 Task: Apply and play Mosaic on "Image B.jpg"
Action: Mouse moved to (153, 162)
Screenshot: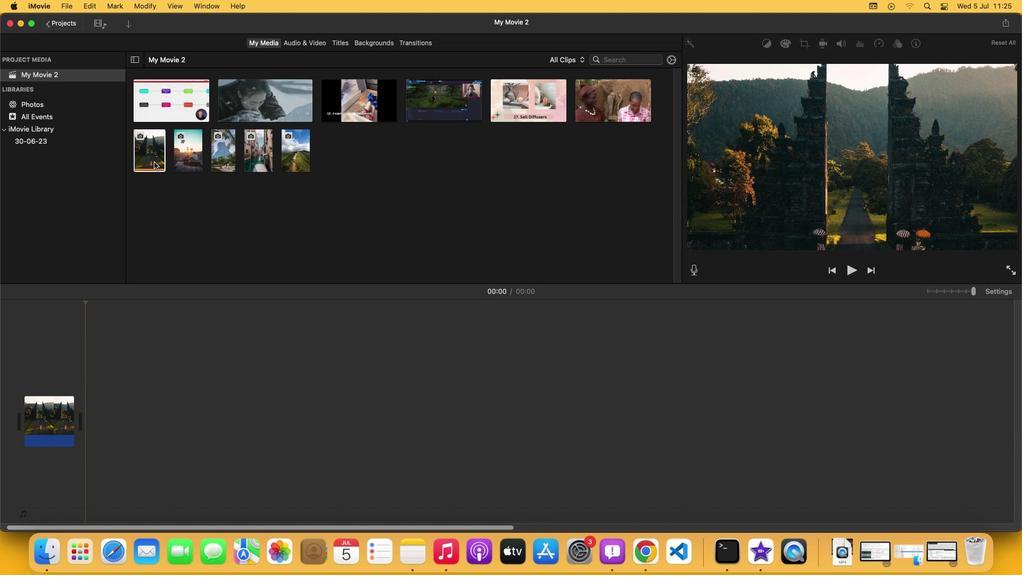 
Action: Mouse pressed left at (153, 162)
Screenshot: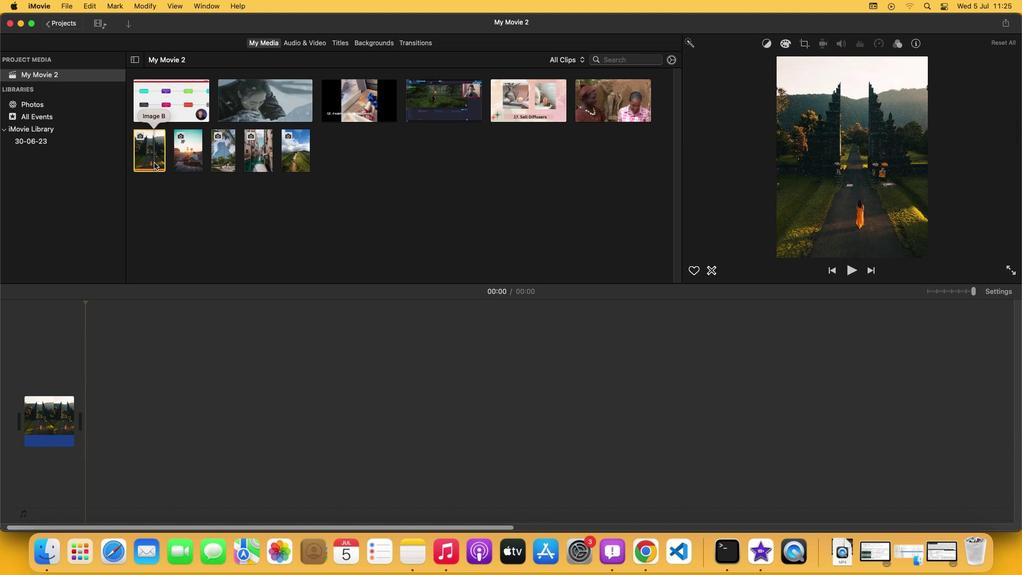
Action: Mouse moved to (417, 48)
Screenshot: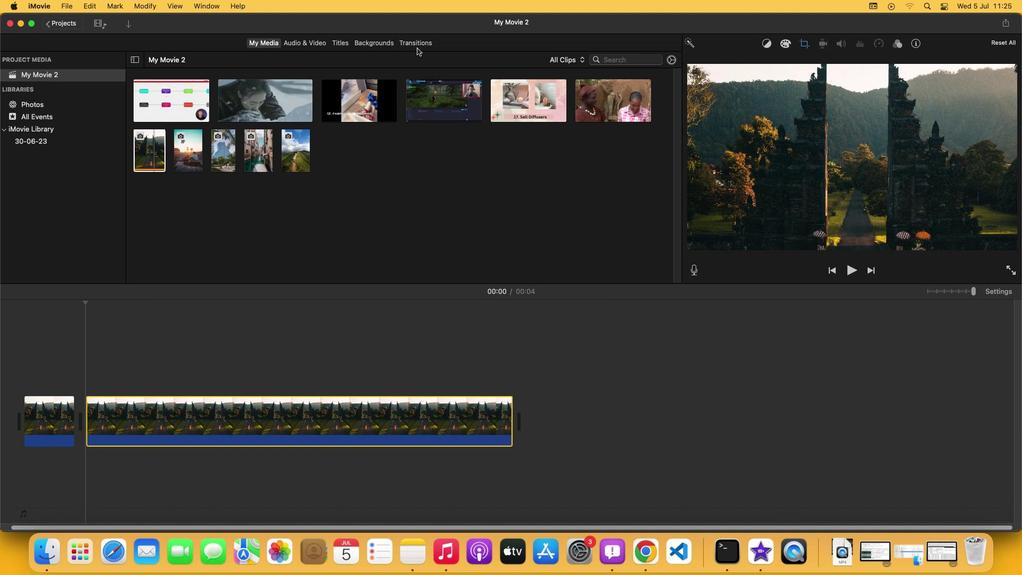 
Action: Mouse pressed left at (417, 48)
Screenshot: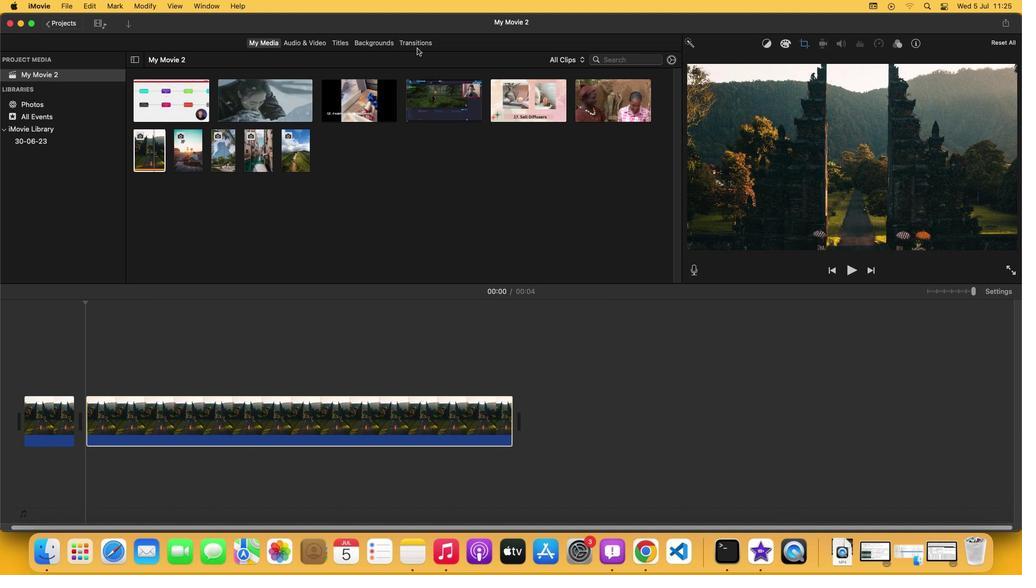 
Action: Mouse moved to (418, 45)
Screenshot: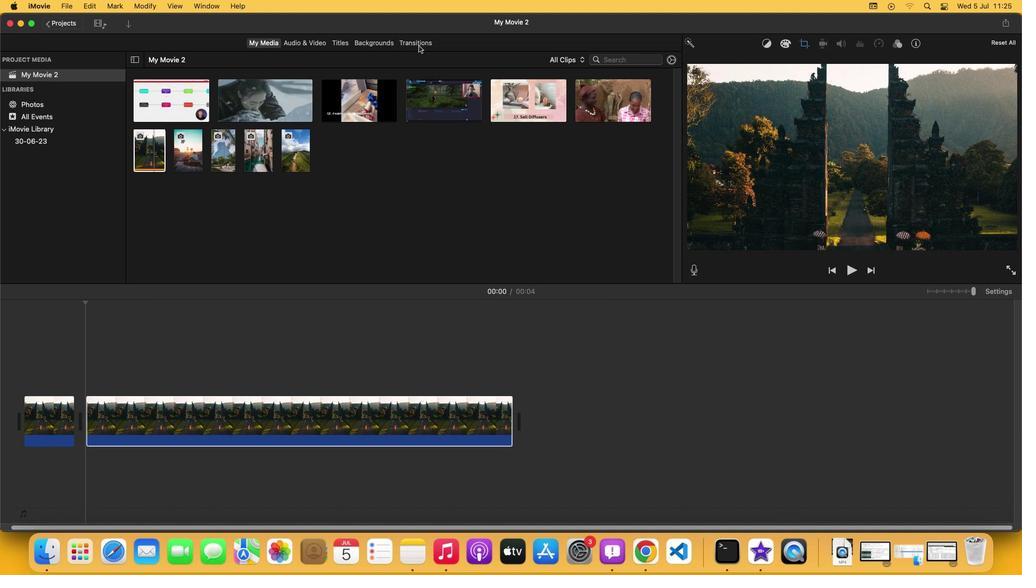 
Action: Mouse pressed left at (418, 45)
Screenshot: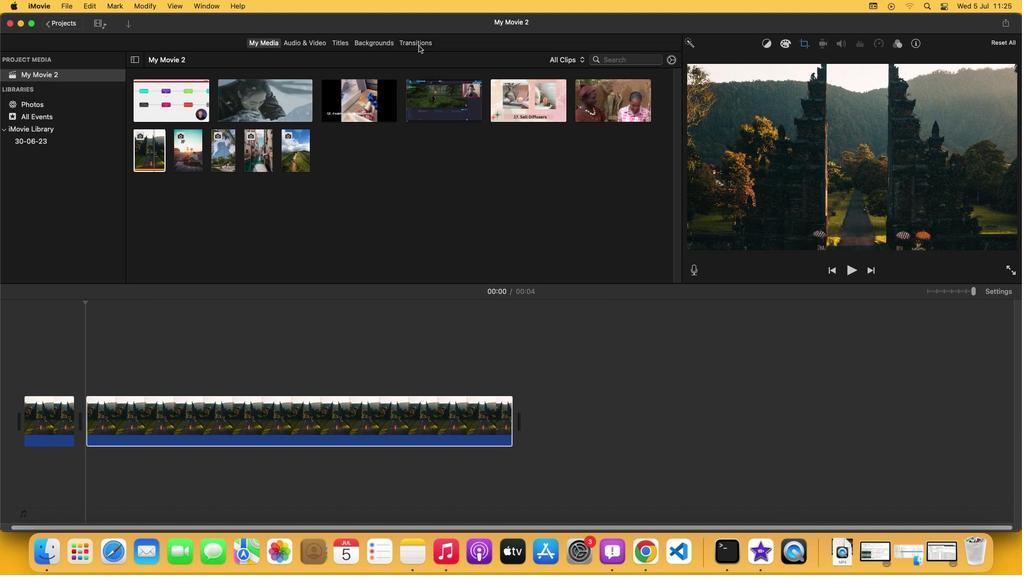 
Action: Mouse moved to (26, 179)
Screenshot: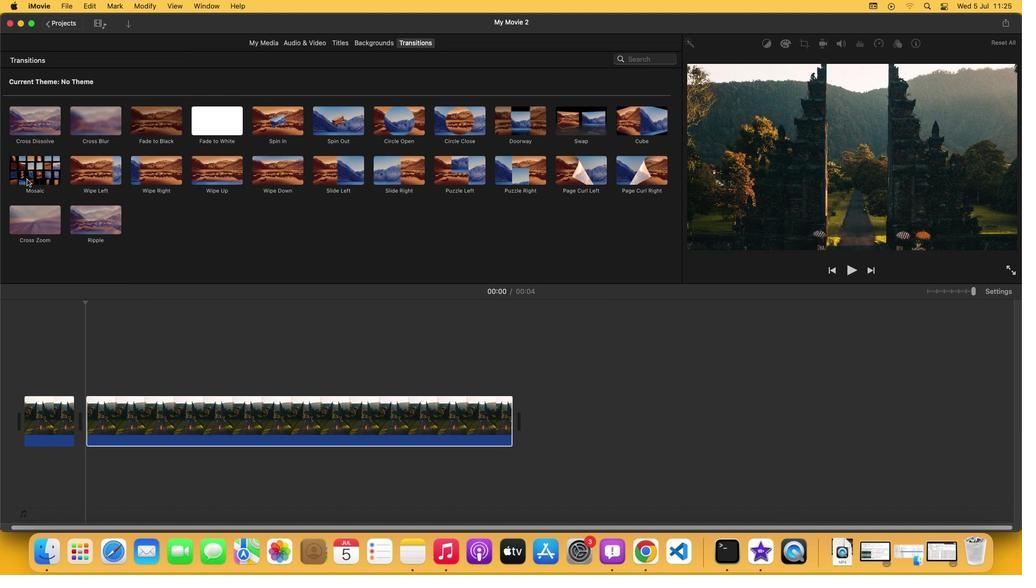 
Action: Mouse pressed left at (26, 179)
Screenshot: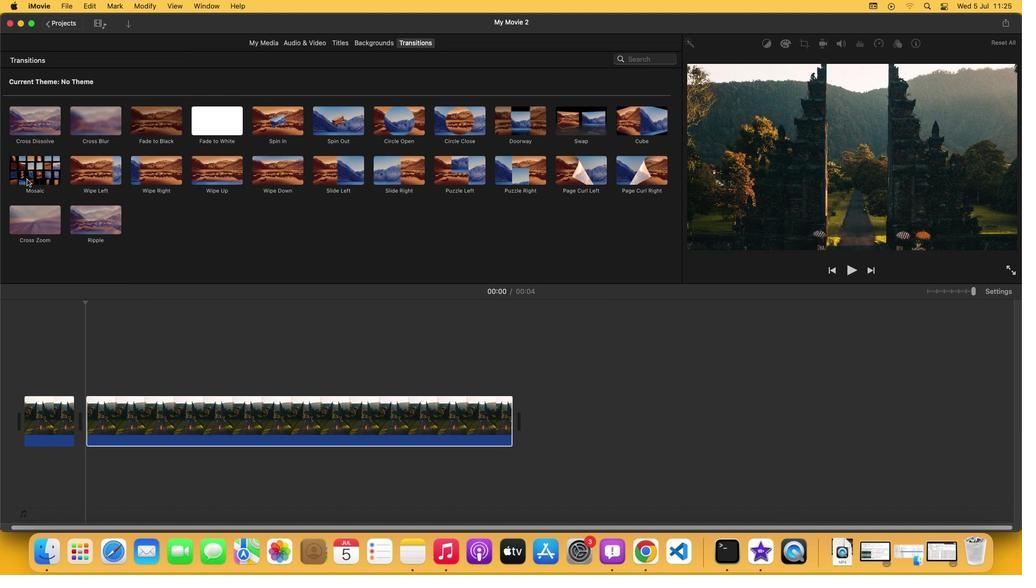 
Action: Mouse moved to (31, 408)
Screenshot: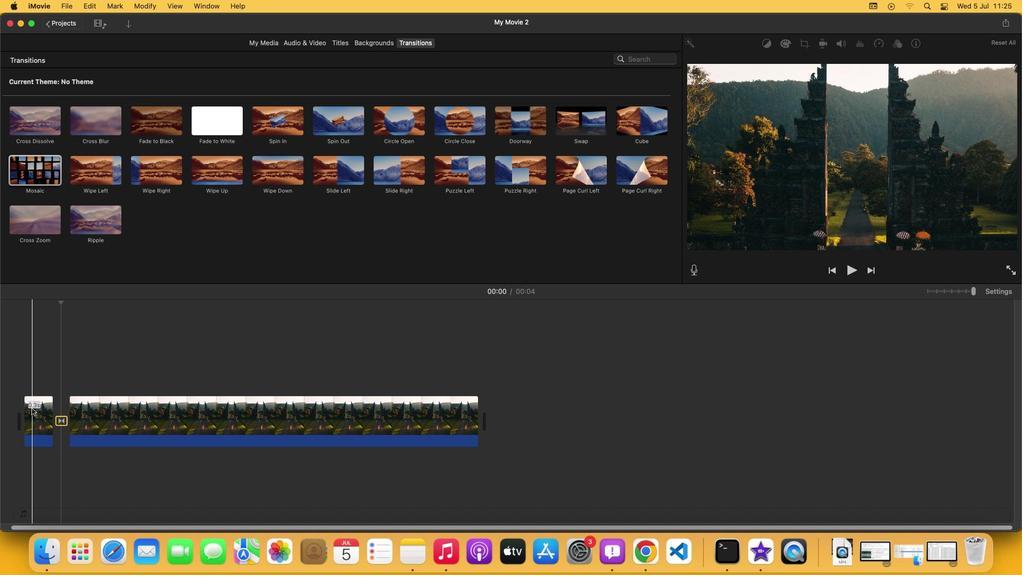 
Action: Mouse pressed left at (31, 408)
Screenshot: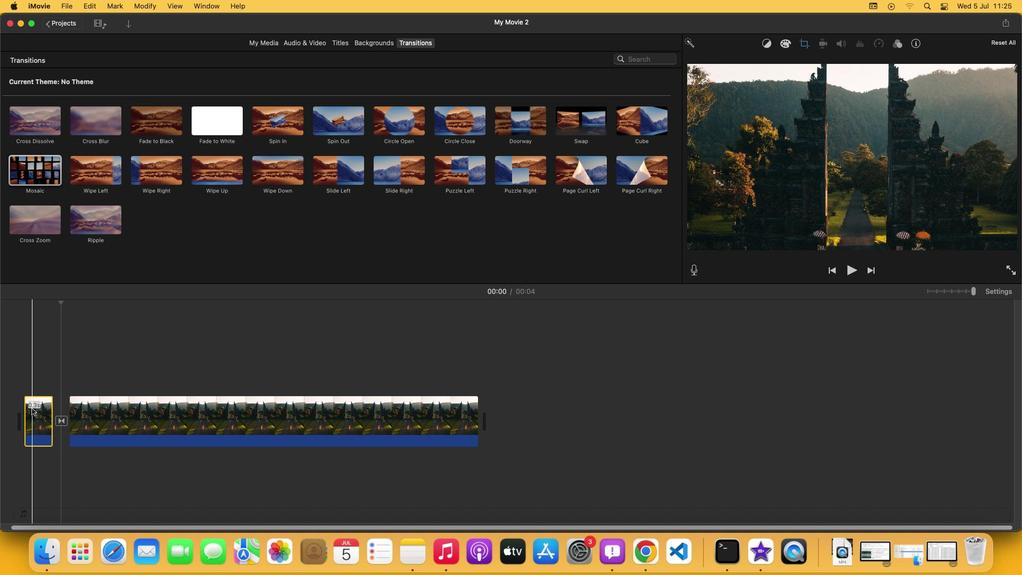 
Action: Mouse moved to (848, 272)
Screenshot: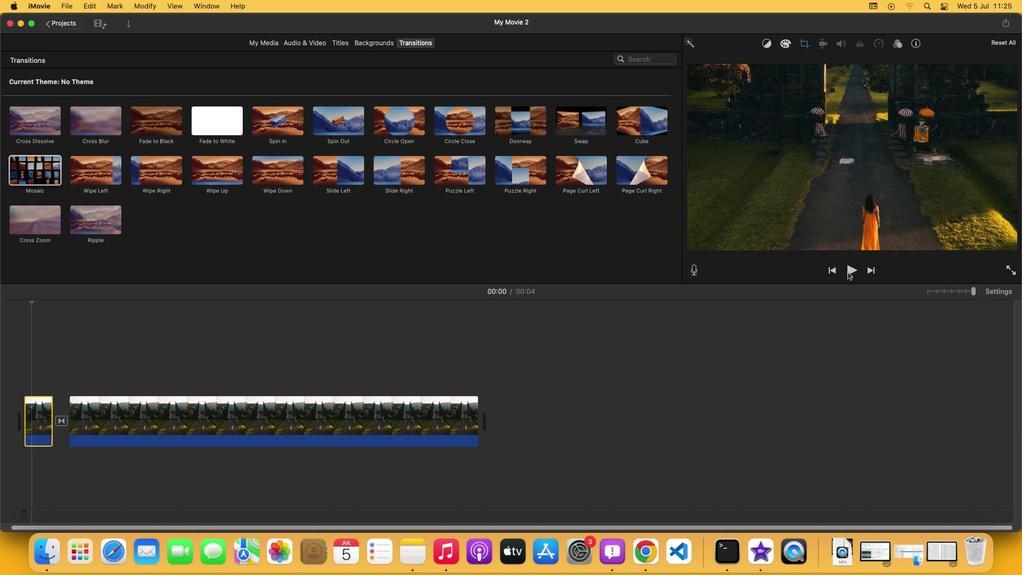 
Action: Mouse pressed left at (848, 272)
Screenshot: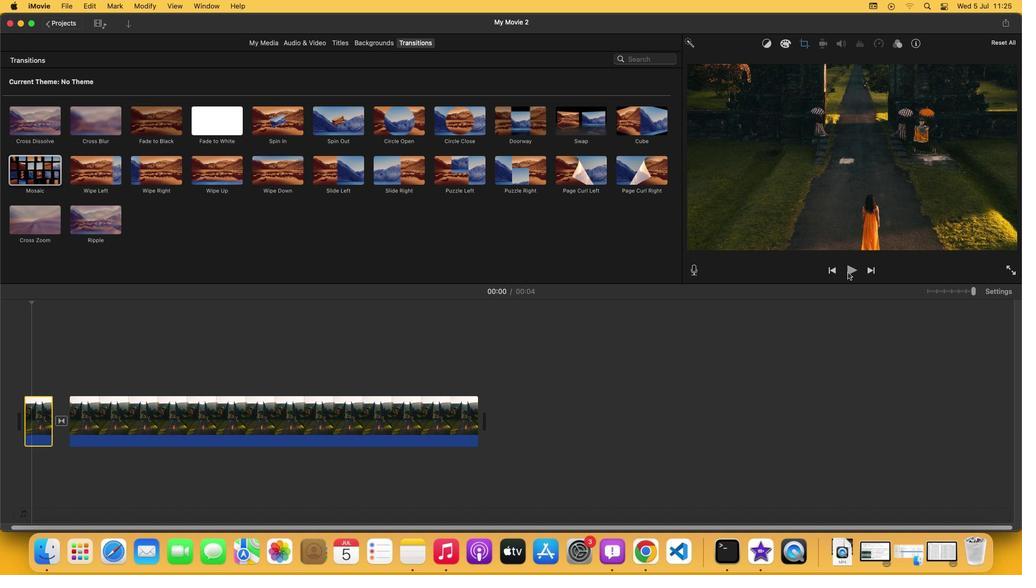 
